 Task: Add Greek Gods Plain Nonfat Greek Style Yogurt to the cart.
Action: Mouse moved to (18, 84)
Screenshot: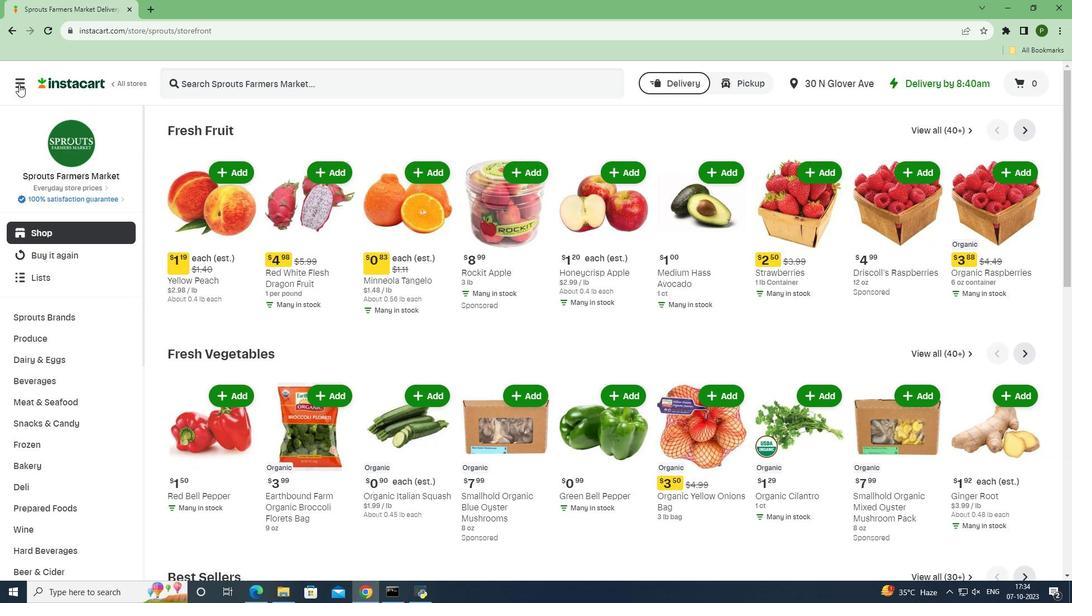 
Action: Mouse pressed left at (18, 84)
Screenshot: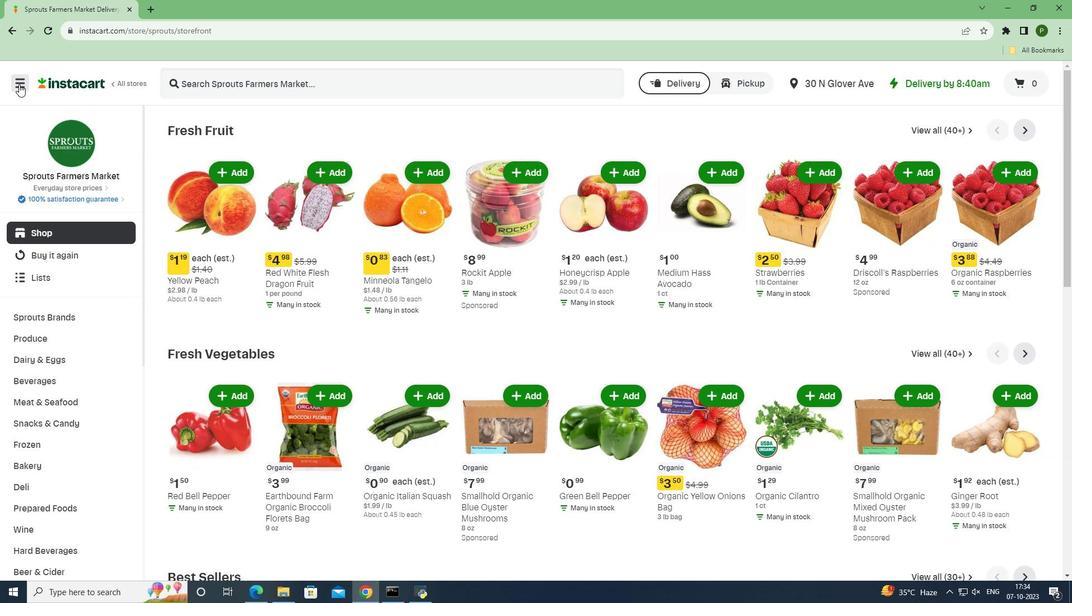 
Action: Mouse moved to (63, 289)
Screenshot: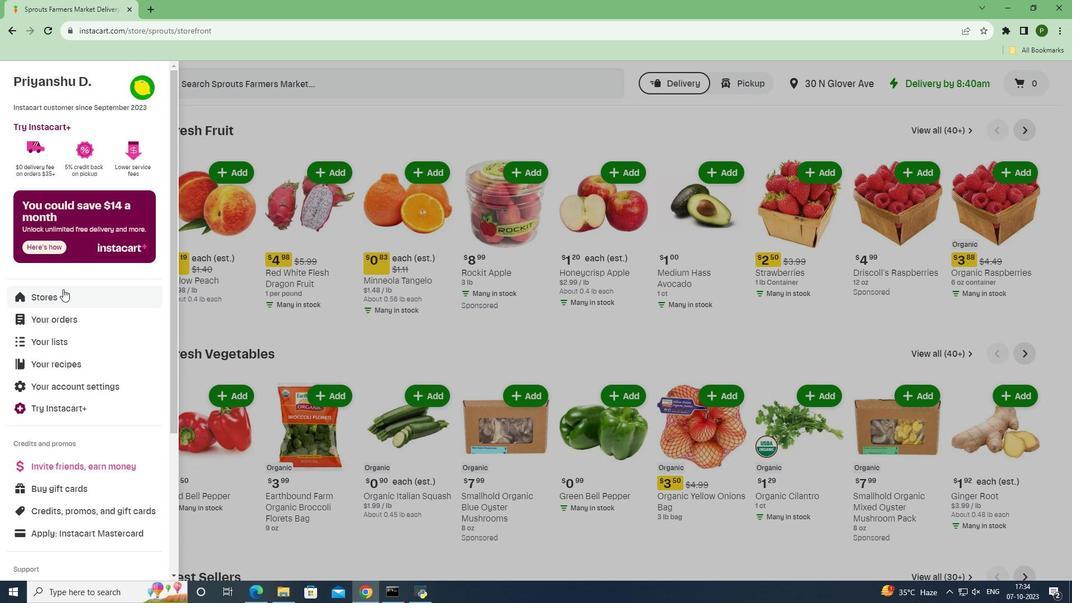 
Action: Mouse pressed left at (63, 289)
Screenshot: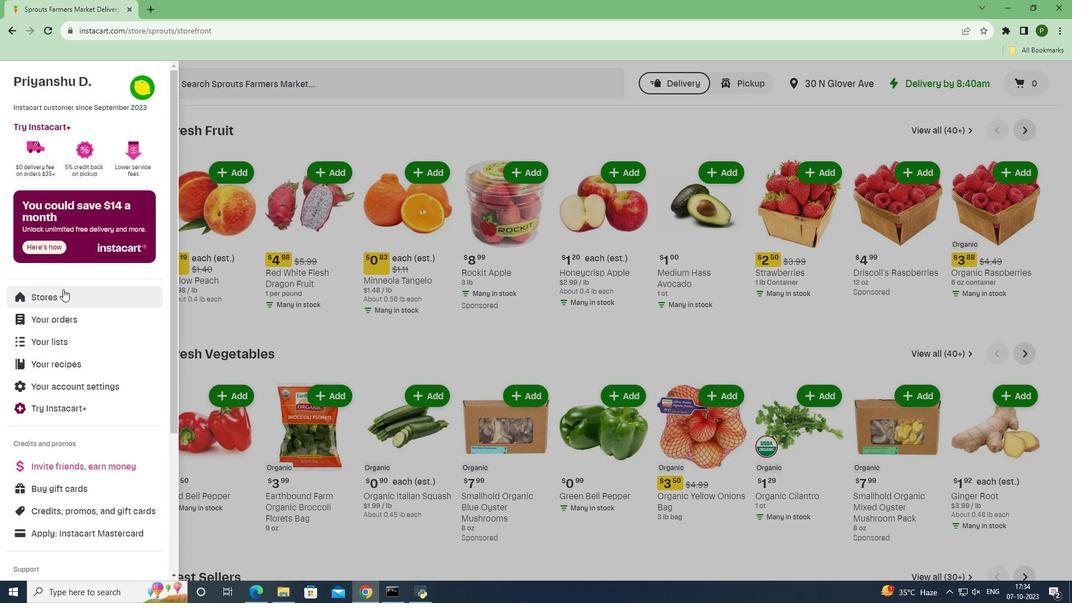 
Action: Mouse moved to (246, 134)
Screenshot: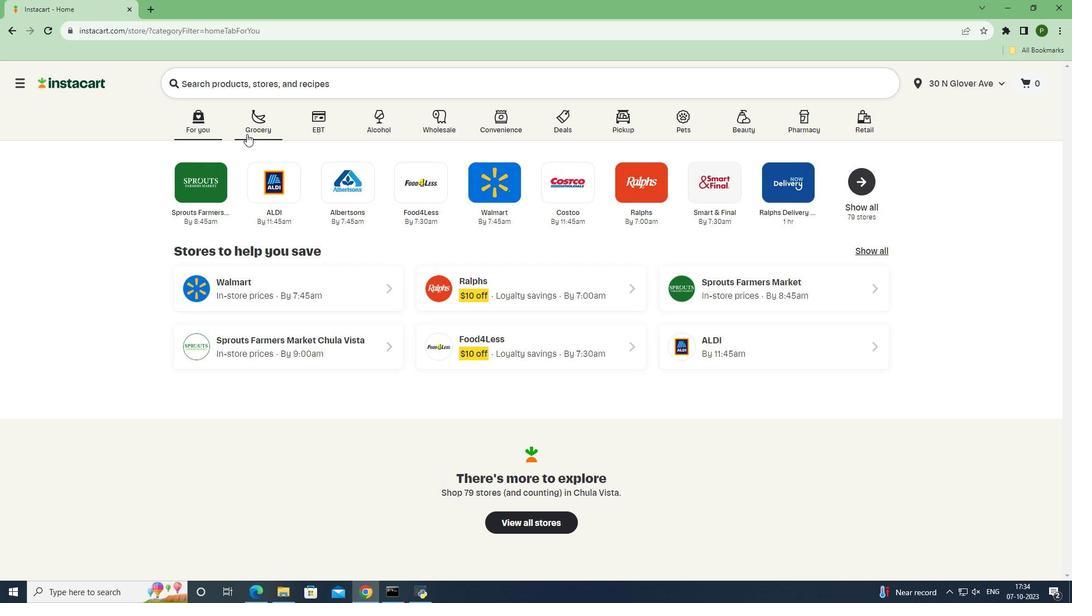 
Action: Mouse pressed left at (246, 134)
Screenshot: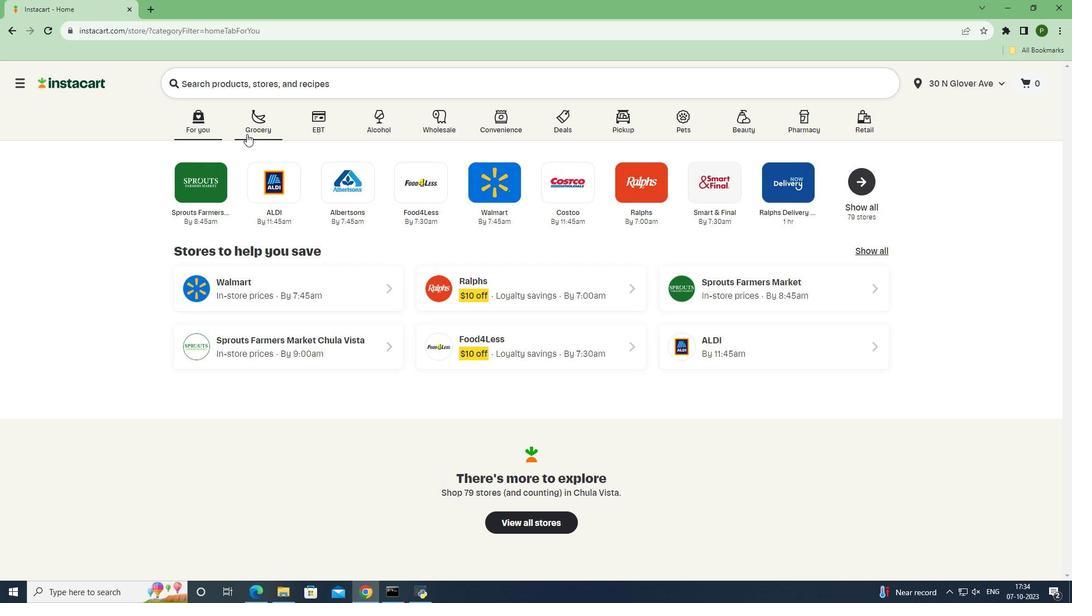 
Action: Mouse moved to (450, 254)
Screenshot: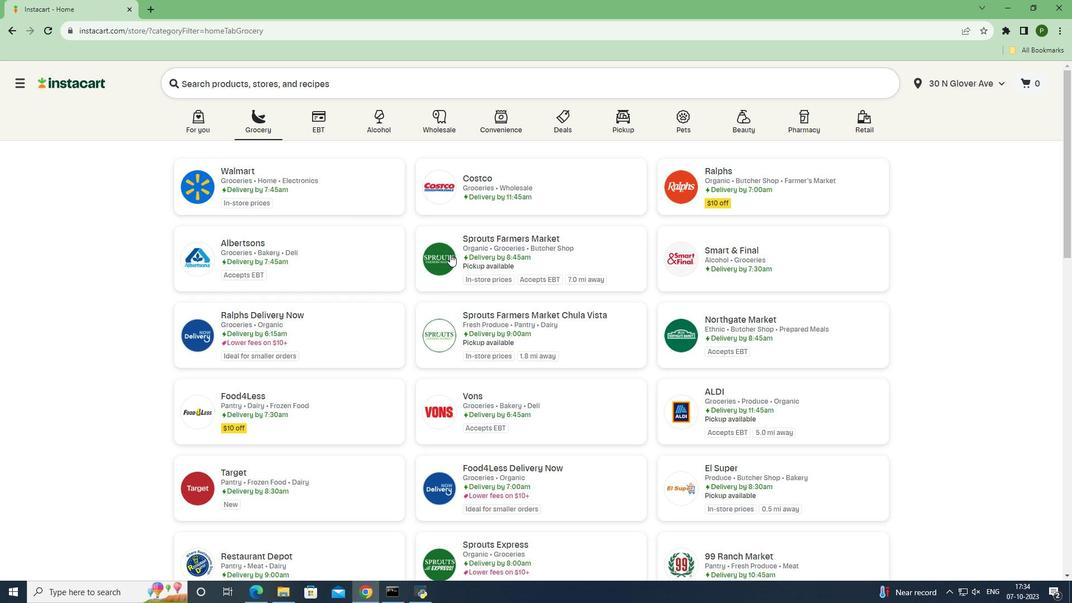 
Action: Mouse pressed left at (450, 254)
Screenshot: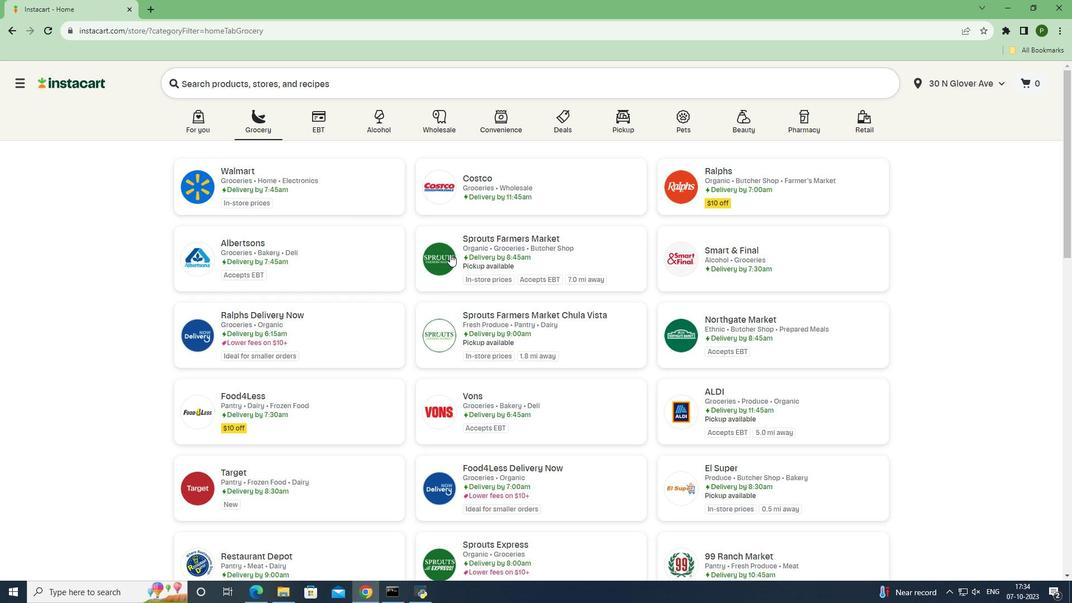 
Action: Mouse moved to (47, 364)
Screenshot: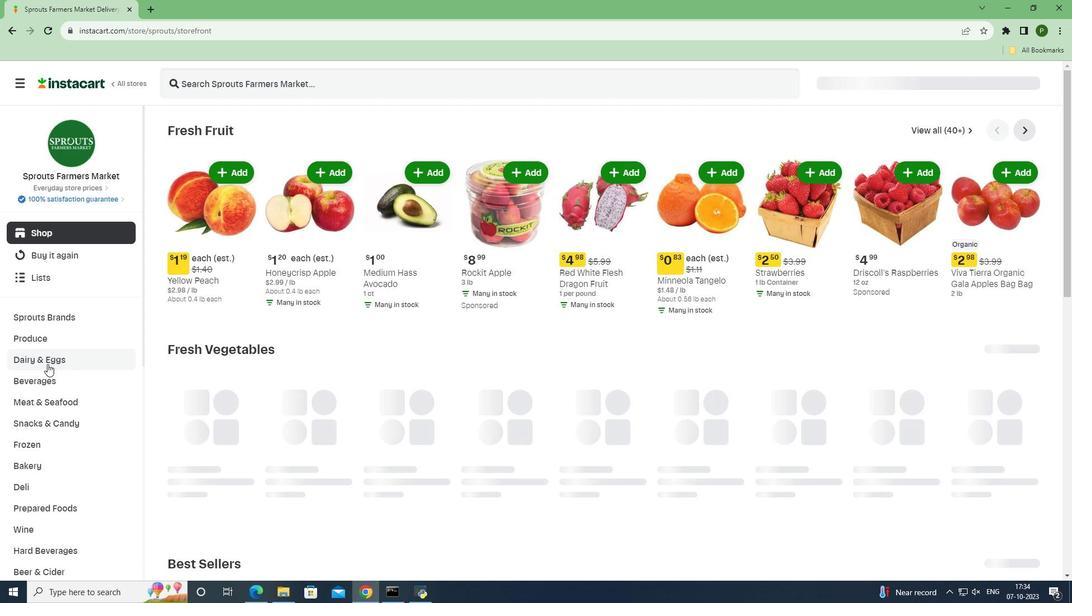 
Action: Mouse pressed left at (47, 364)
Screenshot: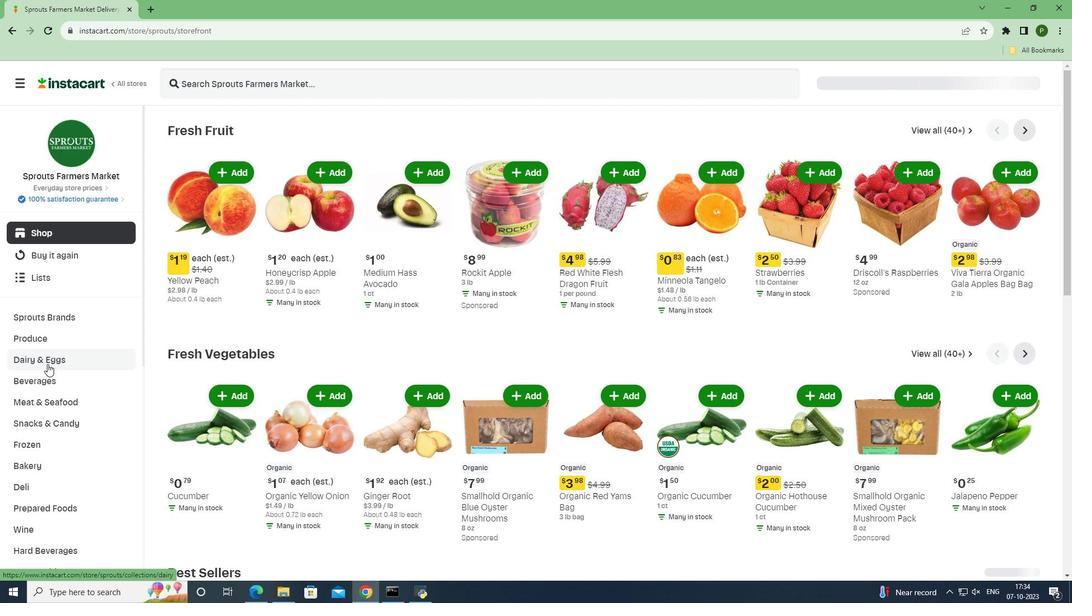 
Action: Mouse moved to (41, 445)
Screenshot: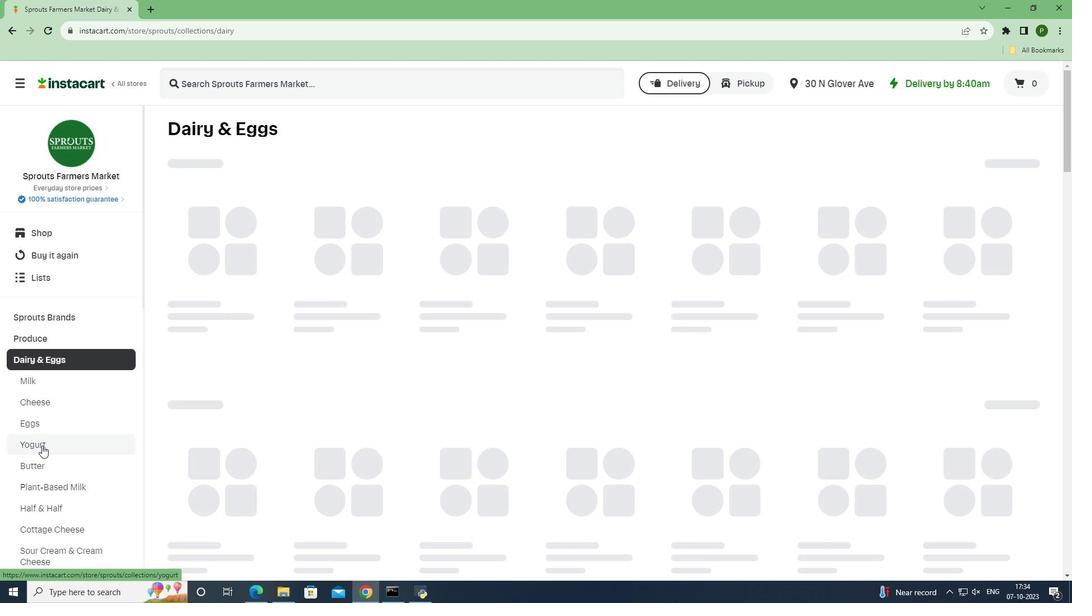 
Action: Mouse pressed left at (41, 445)
Screenshot: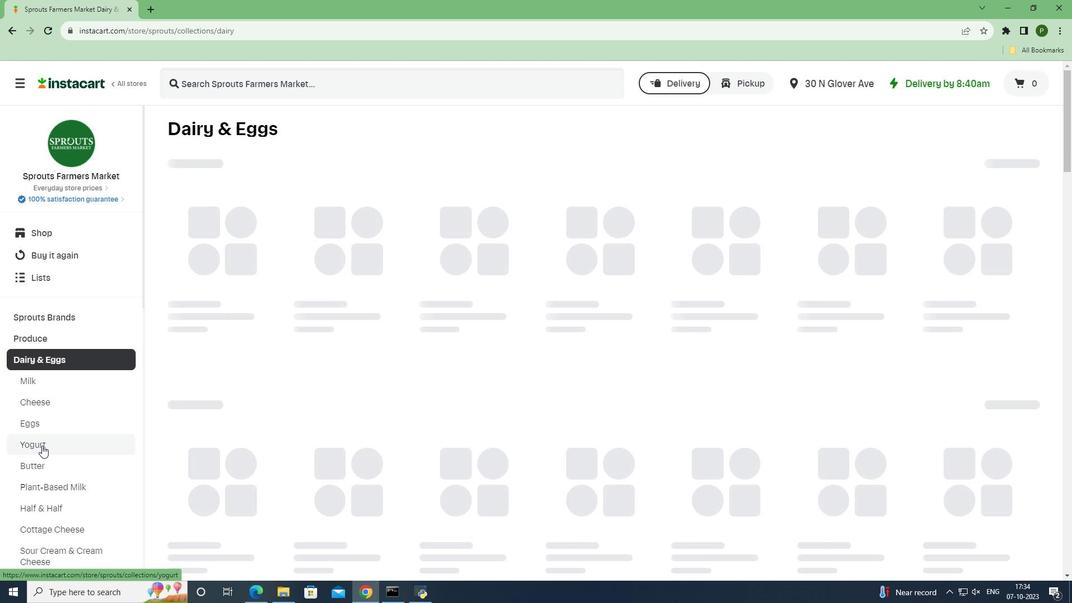 
Action: Mouse moved to (246, 85)
Screenshot: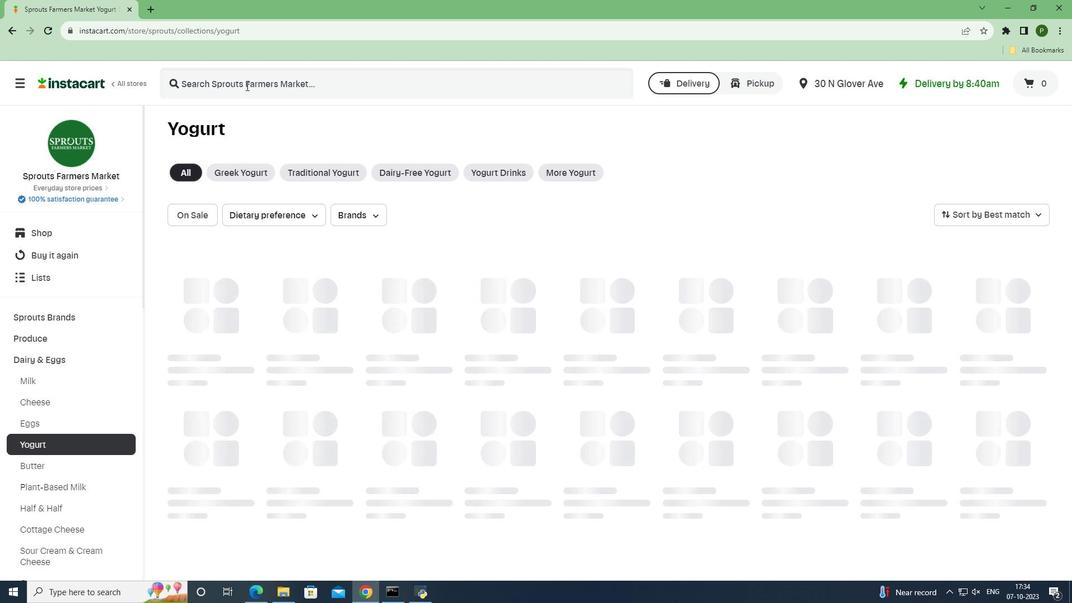 
Action: Mouse pressed left at (246, 85)
Screenshot: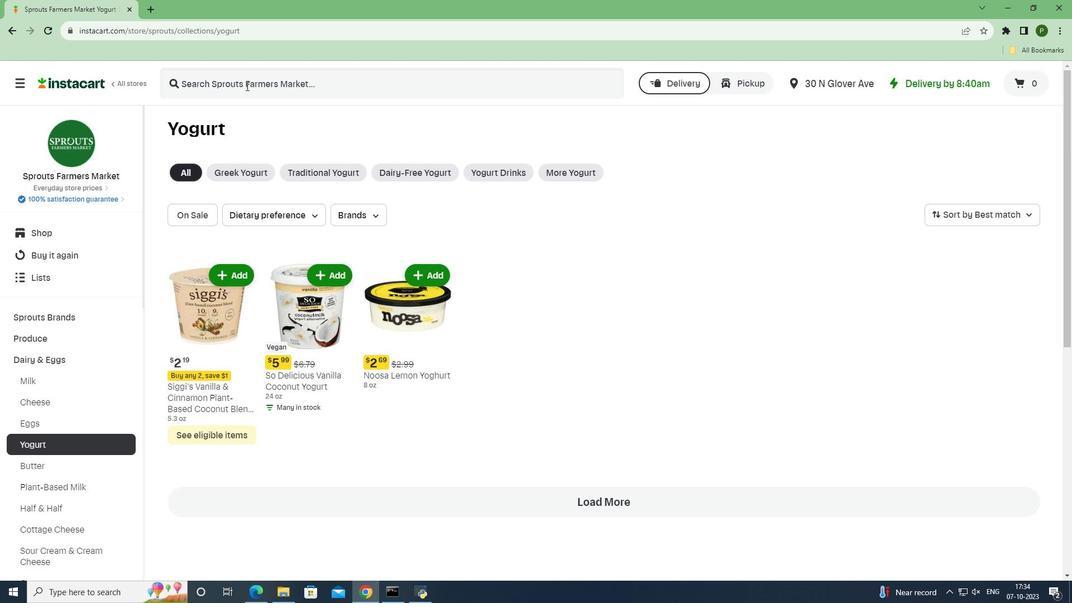 
Action: Key pressed <Key.caps_lock>G<Key.caps_lock>reek<Key.space><Key.caps_lock>G<Key.caps_lock>ods<Key.space><Key.caps_lock>P<Key.caps_lock>lain<Key.space><Key.caps_lock>N<Key.caps_lock>onfat<Key.space><Key.caps_lock>G<Key.caps_lock>reek<Key.space><Key.caps_lock>S<Key.caps_lock>tyle<Key.space><Key.caps_lock>Y<Key.caps_lock>ogurt<Key.space><Key.enter>
Screenshot: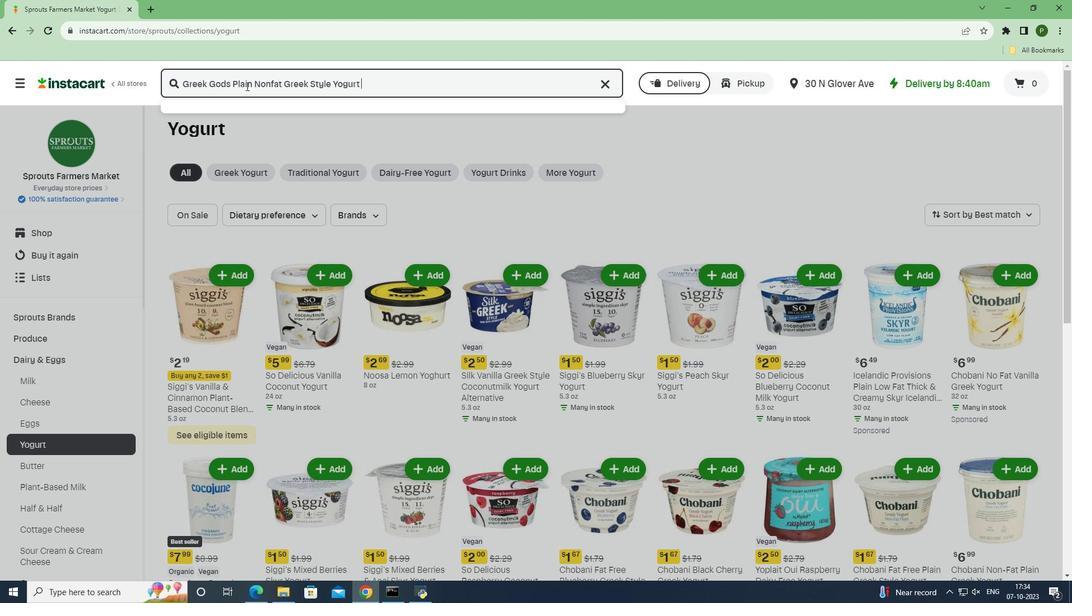 
Action: Mouse moved to (671, 199)
Screenshot: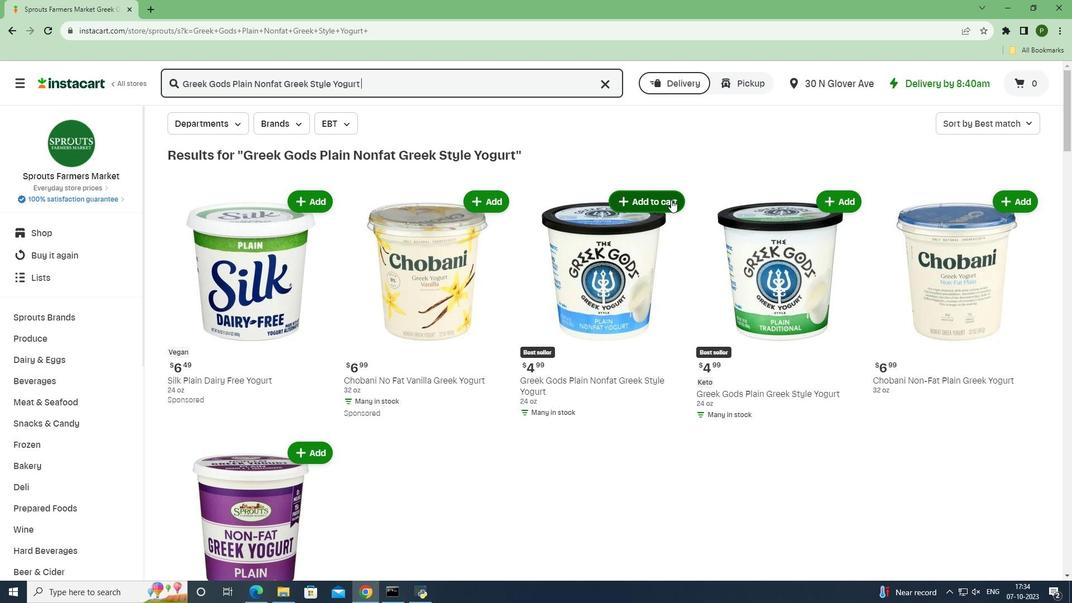 
Action: Mouse pressed left at (671, 199)
Screenshot: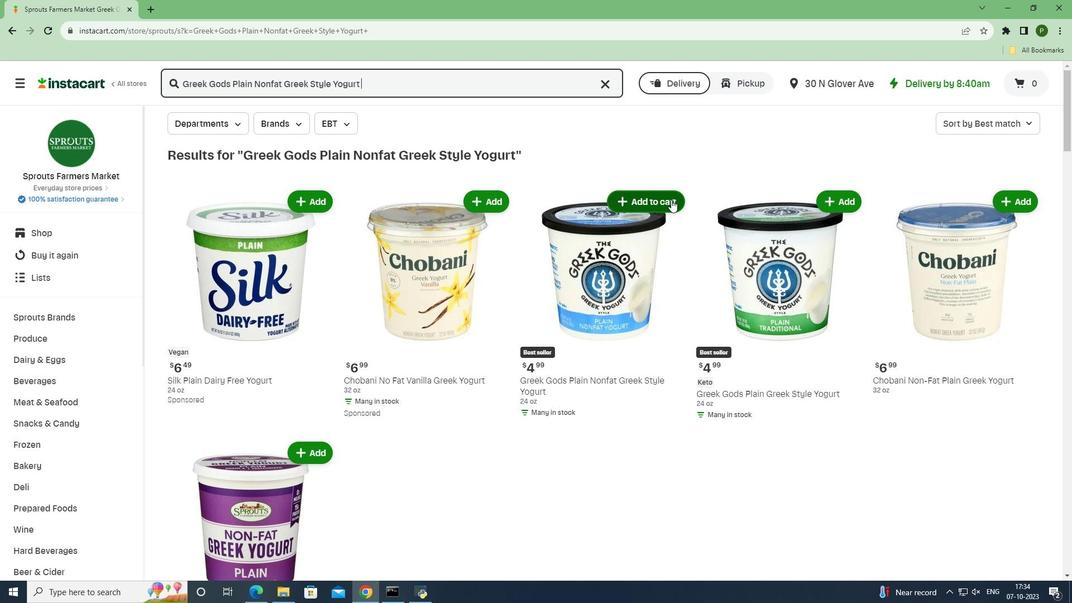 
Action: Mouse moved to (682, 262)
Screenshot: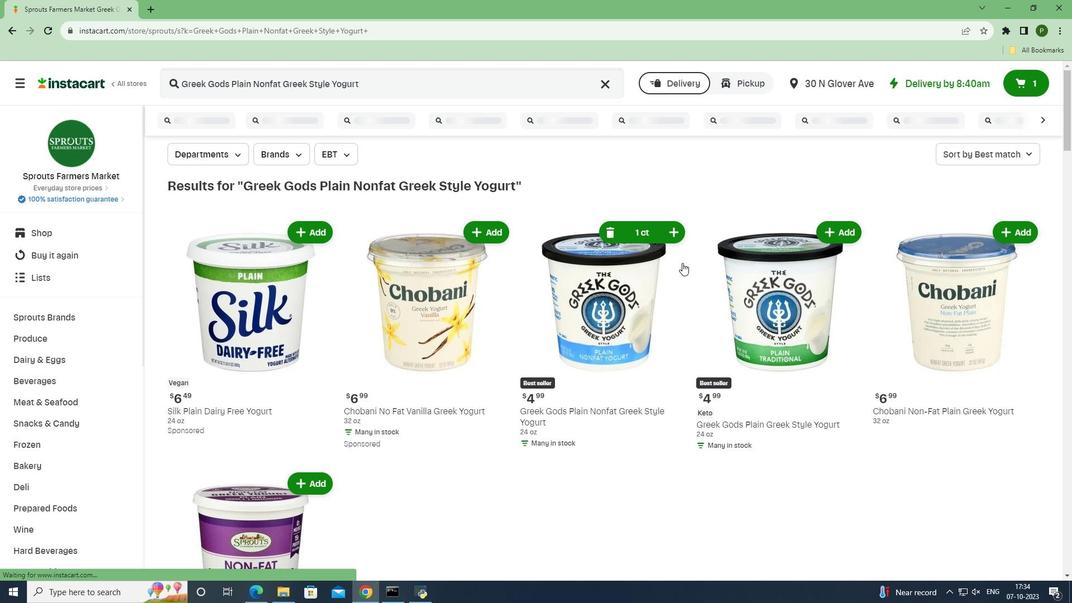 
